 Task: Add High Brew Black Nitro Cold Brew Coffee to the cart.
Action: Mouse moved to (22, 116)
Screenshot: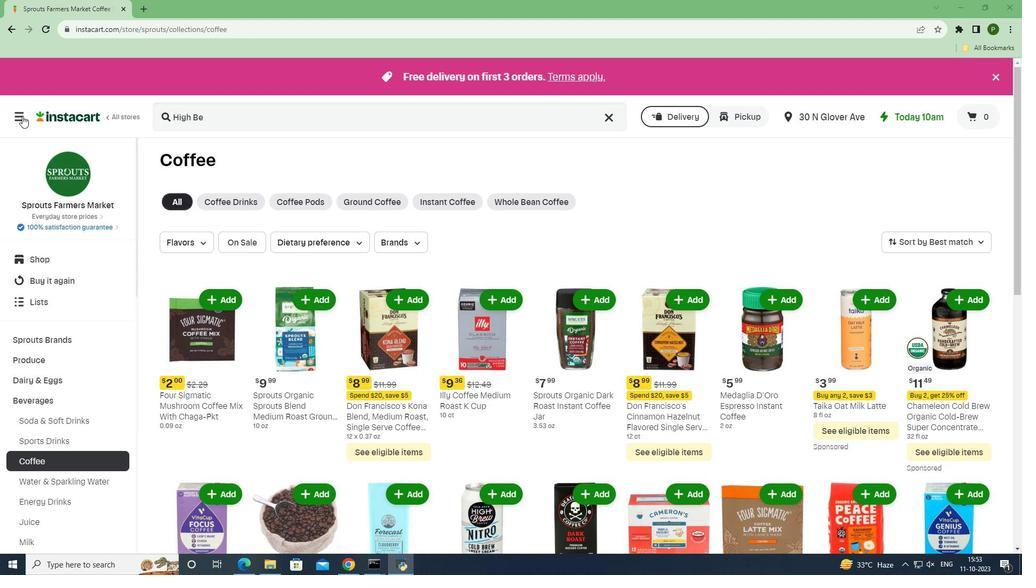 
Action: Mouse pressed left at (22, 116)
Screenshot: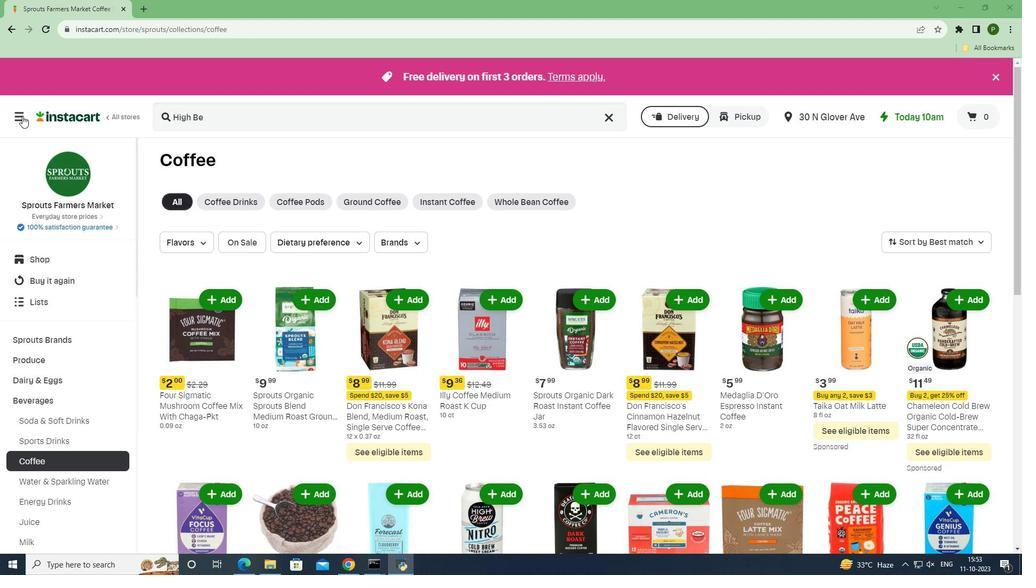 
Action: Mouse moved to (42, 280)
Screenshot: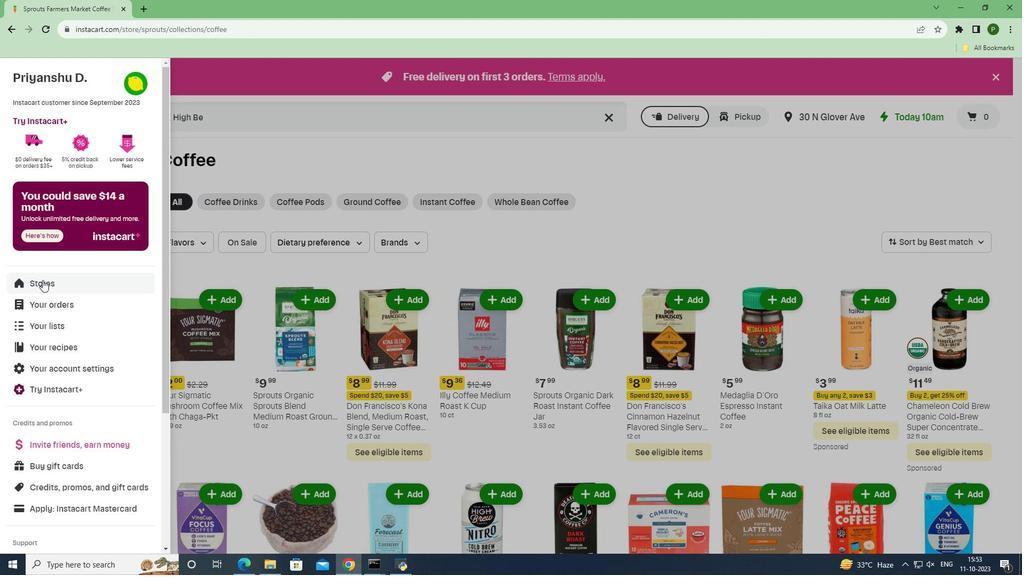 
Action: Mouse pressed left at (42, 280)
Screenshot: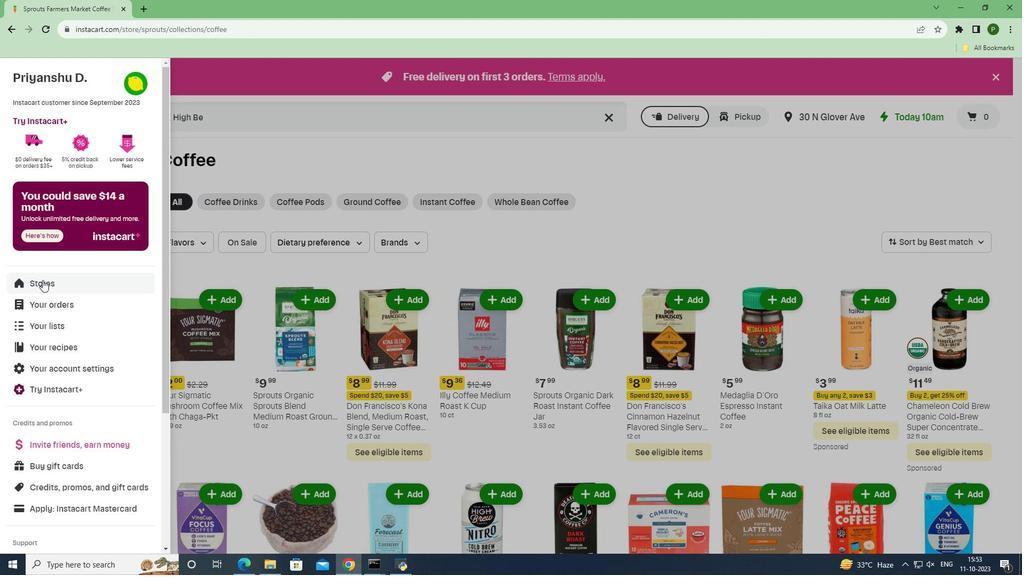
Action: Mouse moved to (233, 120)
Screenshot: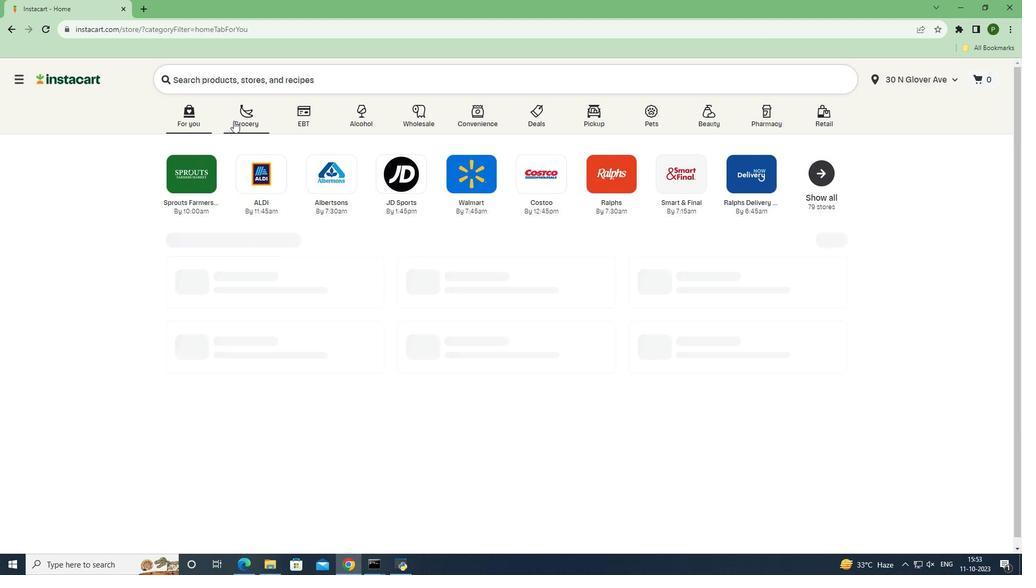 
Action: Mouse pressed left at (233, 120)
Screenshot: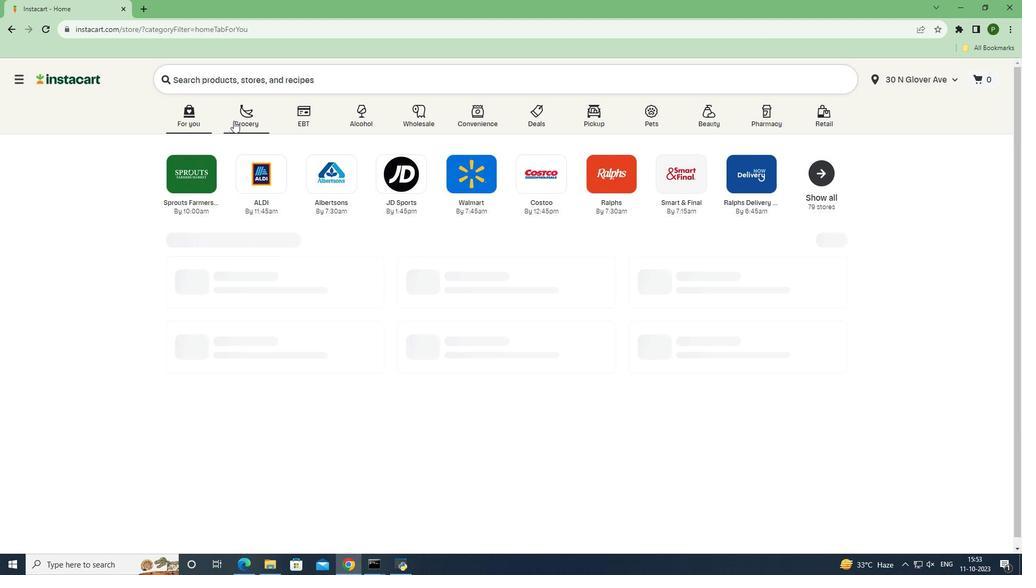 
Action: Mouse moved to (421, 245)
Screenshot: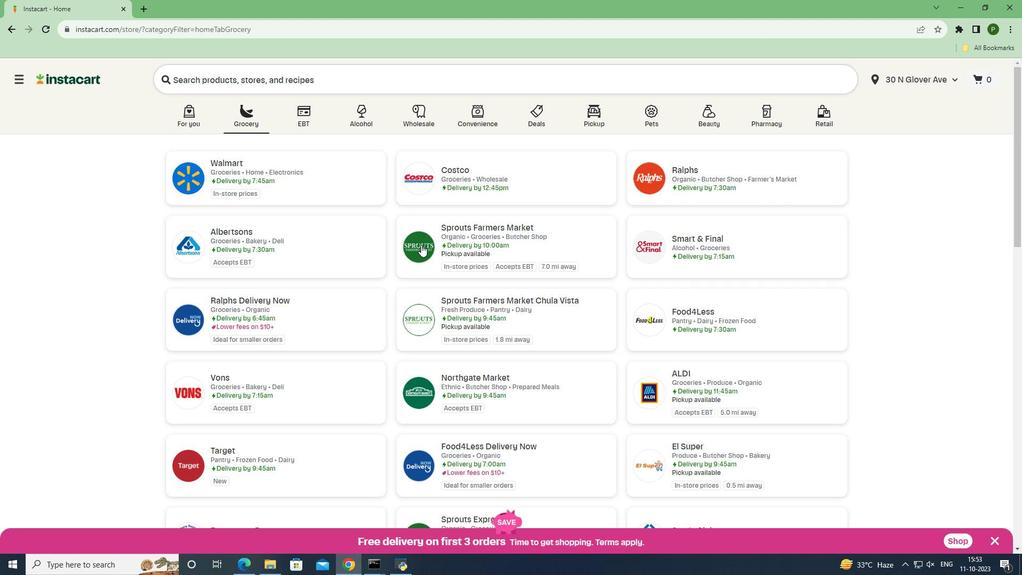 
Action: Mouse pressed left at (421, 245)
Screenshot: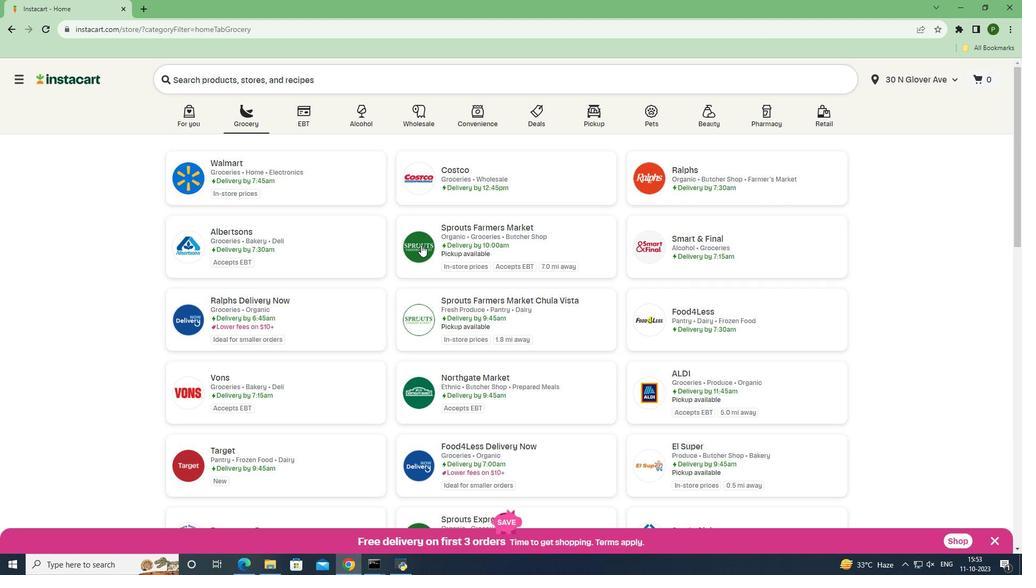 
Action: Mouse moved to (29, 401)
Screenshot: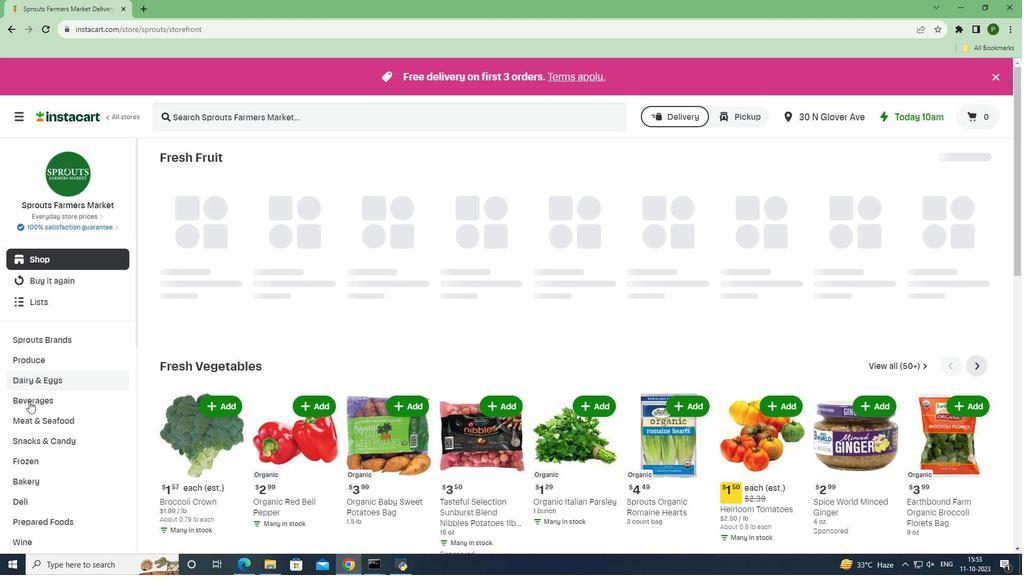
Action: Mouse pressed left at (29, 401)
Screenshot: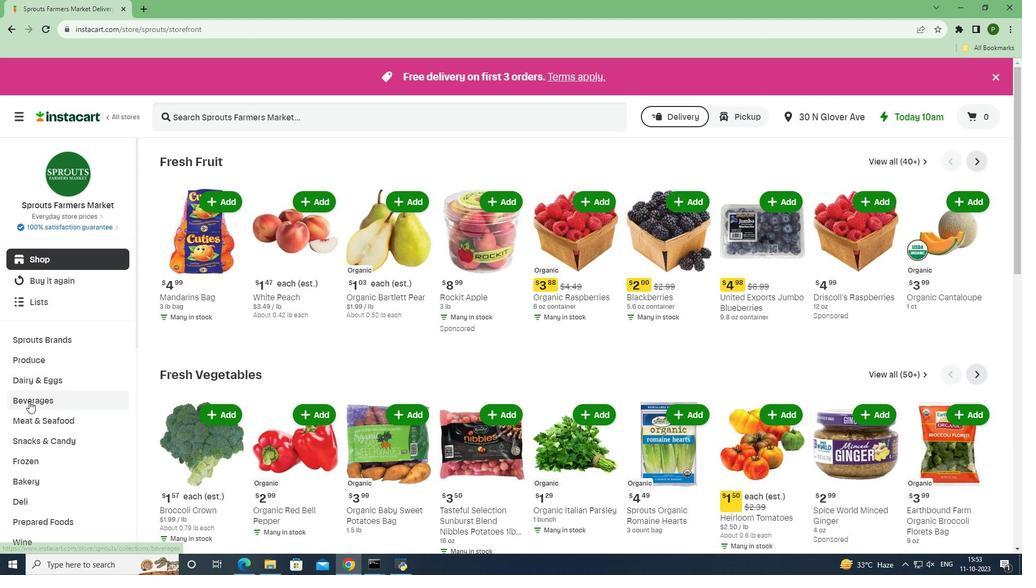 
Action: Mouse moved to (21, 461)
Screenshot: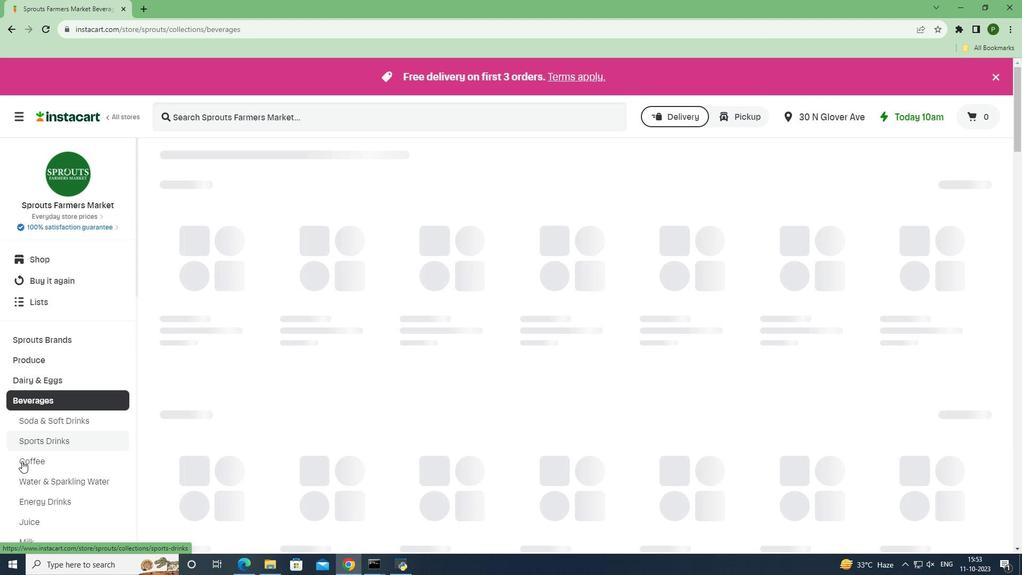 
Action: Mouse pressed left at (21, 461)
Screenshot: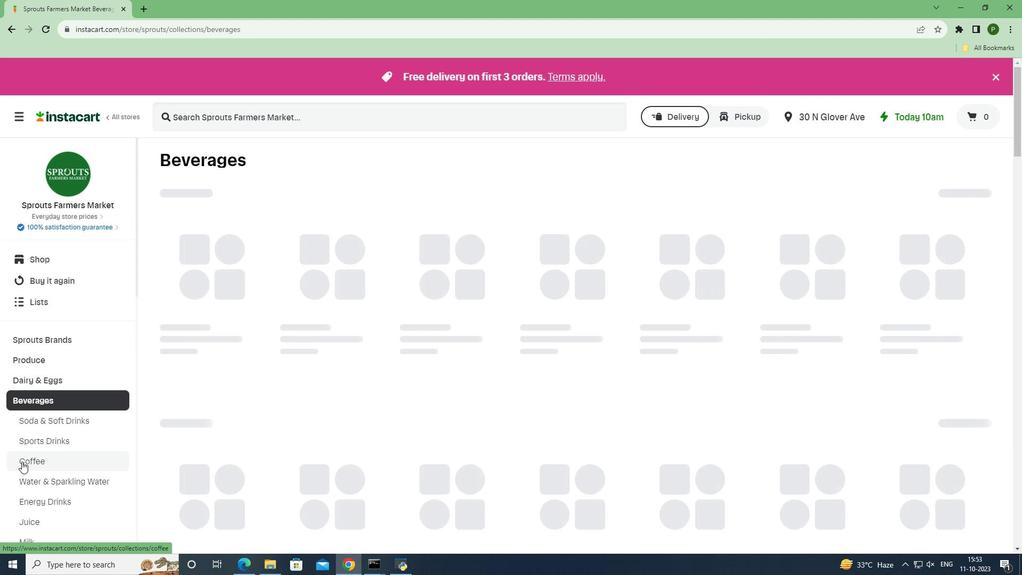 
Action: Mouse moved to (221, 116)
Screenshot: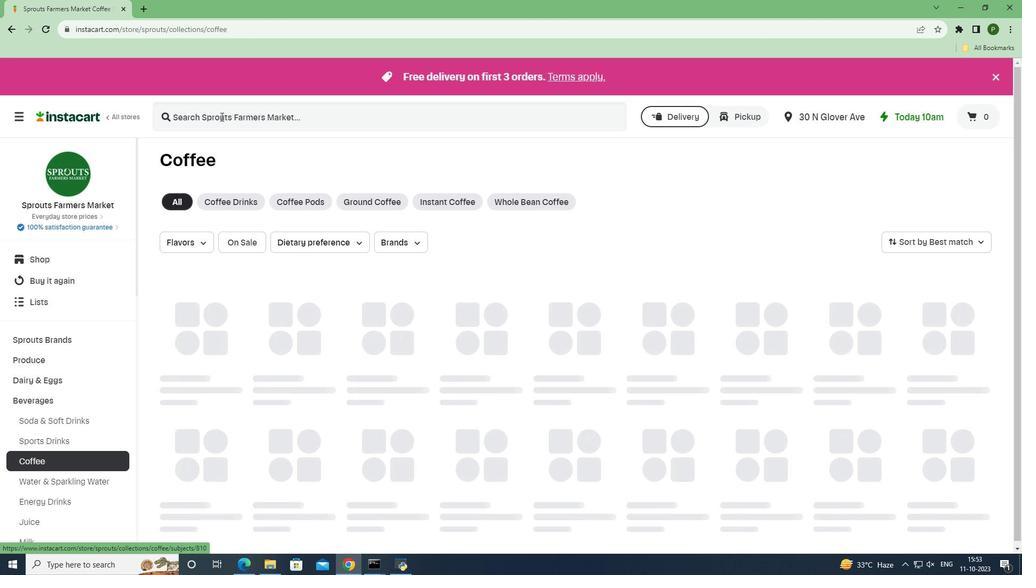 
Action: Mouse pressed left at (221, 116)
Screenshot: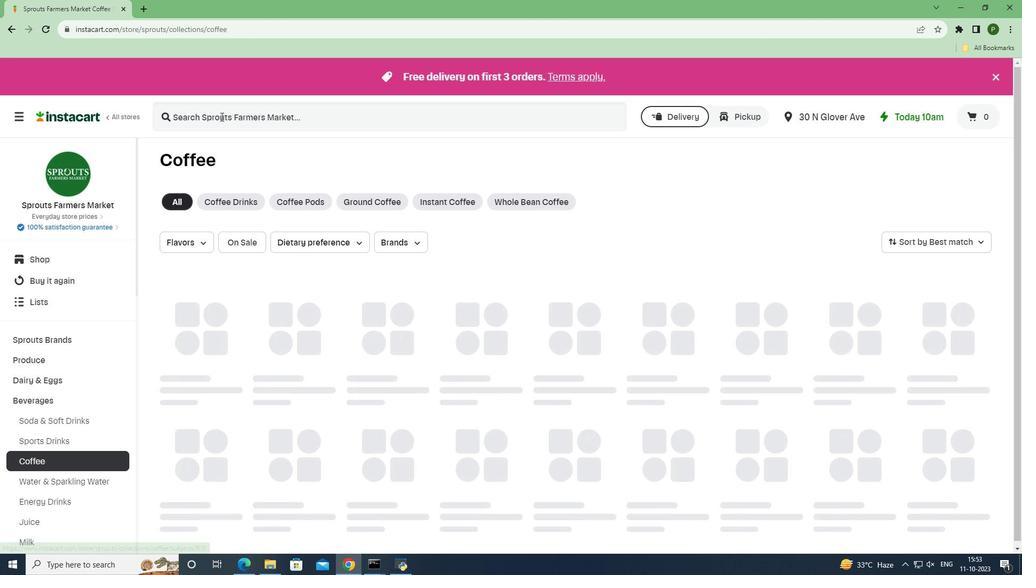 
Action: Key pressed <Key.caps_lock>H<Key.caps_lock>igh<Key.space><Key.caps_lock>B<Key.caps_lock>rew<Key.space><Key.caps_lock>B<Key.caps_lock>lack<Key.space>
Screenshot: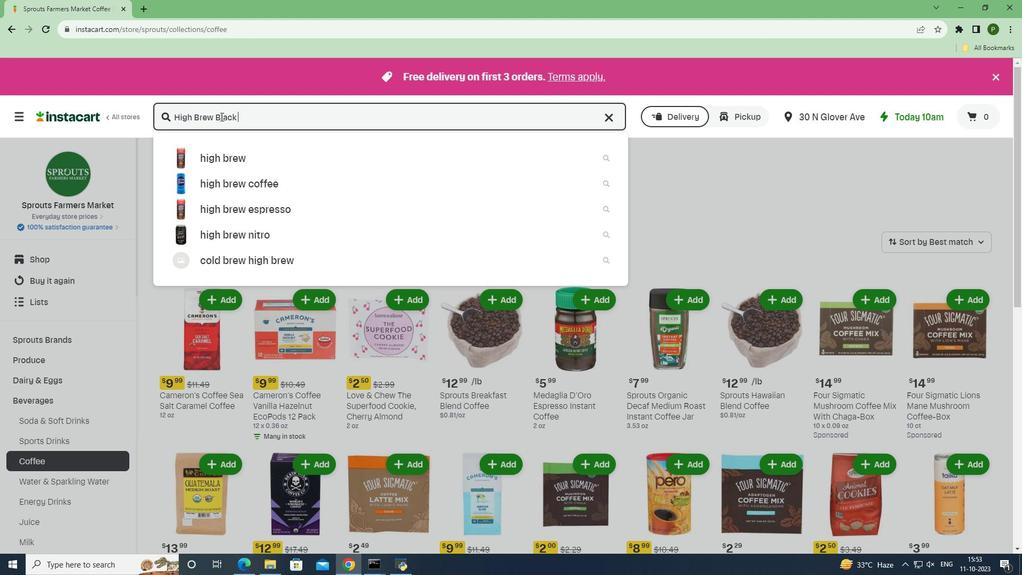 
Action: Mouse moved to (220, 116)
Screenshot: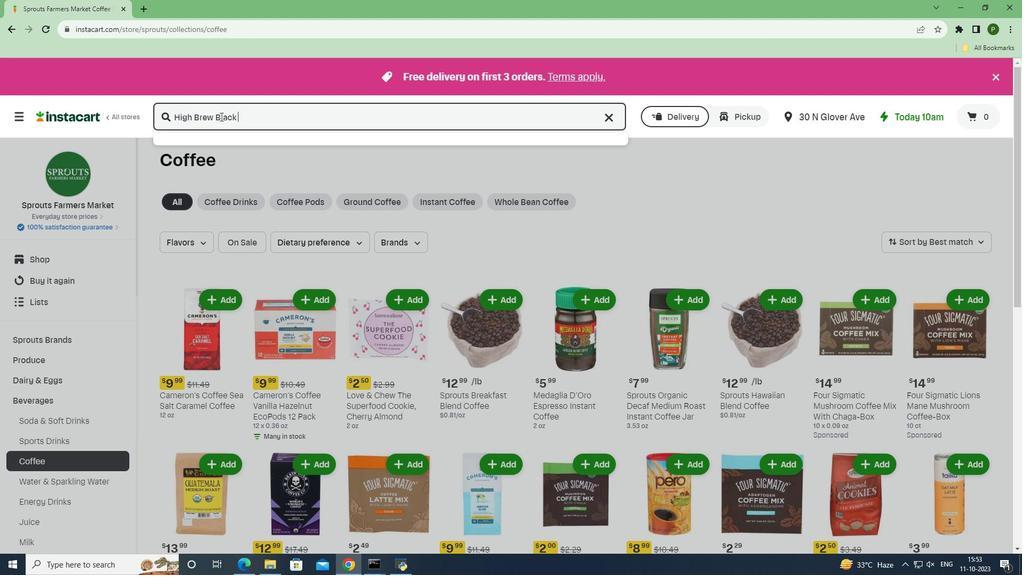 
Action: Key pressed <Key.caps_lock>N<Key.caps_lock>itro<Key.space><Key.caps_lock>C<Key.caps_lock>old<Key.space><Key.caps_lock>B<Key.caps_lock>rew<Key.space><Key.caps_lock>C<Key.caps_lock>offee<Key.enter>
Screenshot: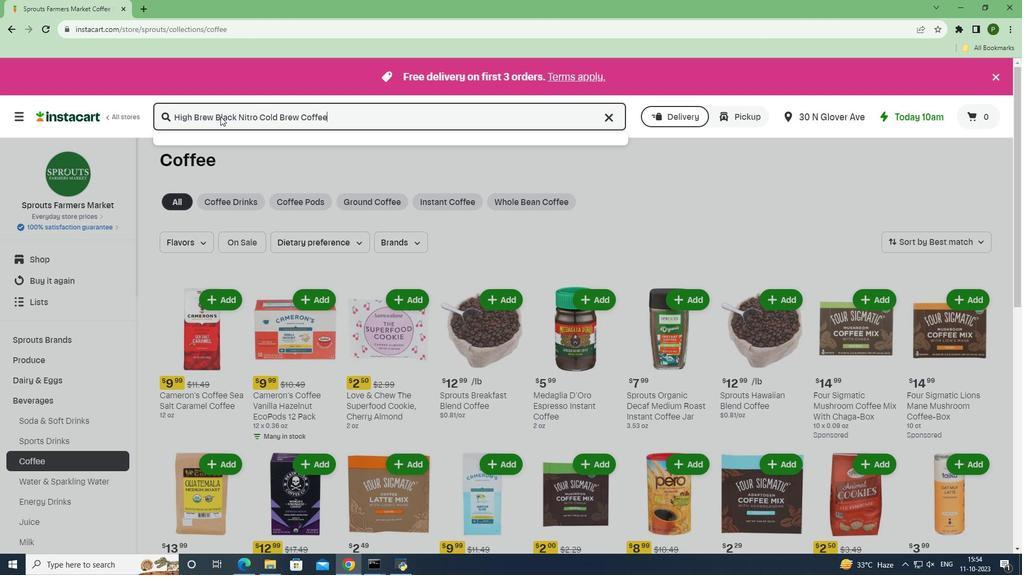 
Action: Mouse moved to (636, 221)
Screenshot: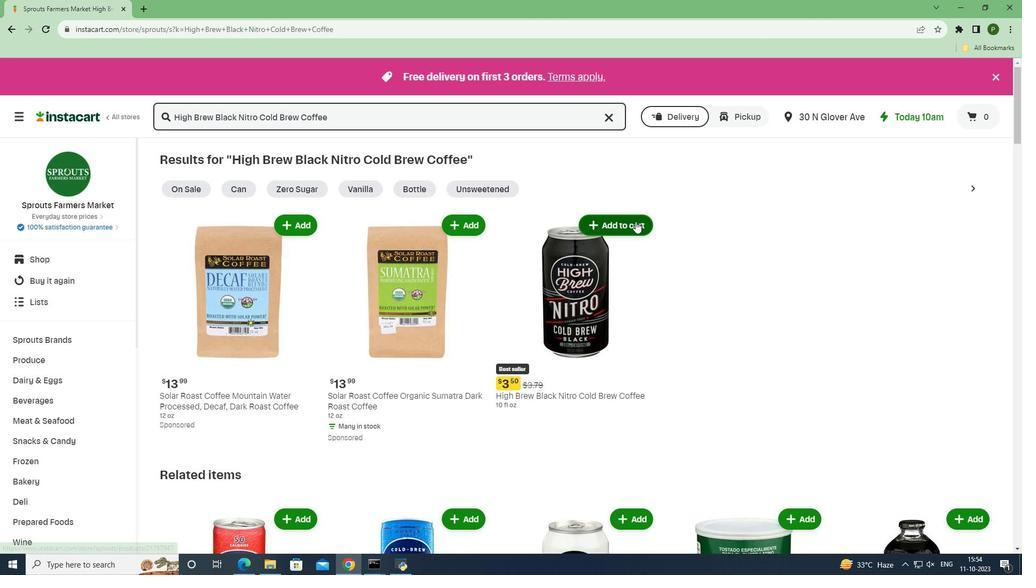 
Action: Mouse pressed left at (636, 221)
Screenshot: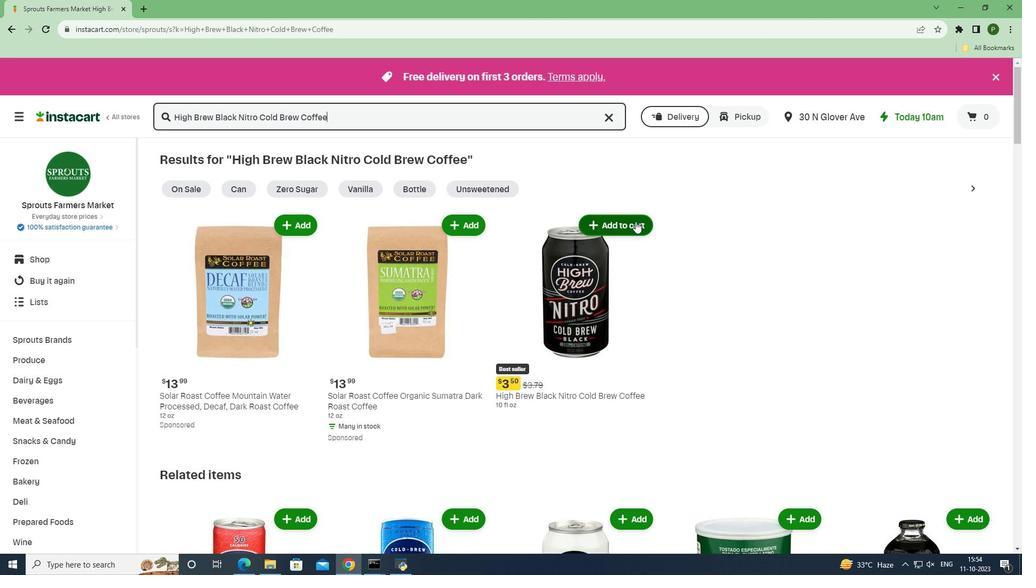 
Action: Mouse moved to (672, 288)
Screenshot: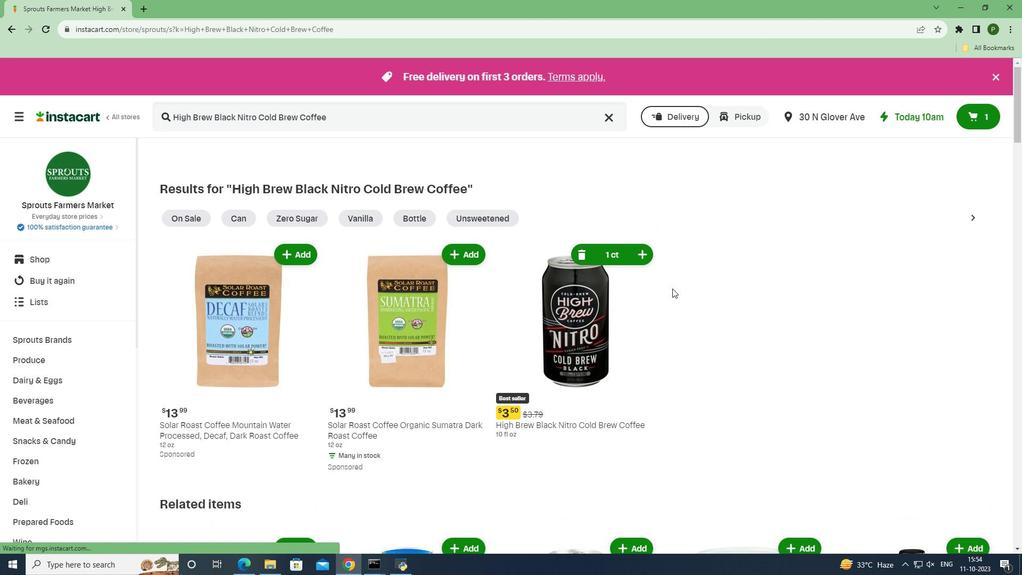 
